 Task: Add a condition where "Description Contains the following string" "support agents" in new tickets in your groups.
Action: Mouse moved to (180, 512)
Screenshot: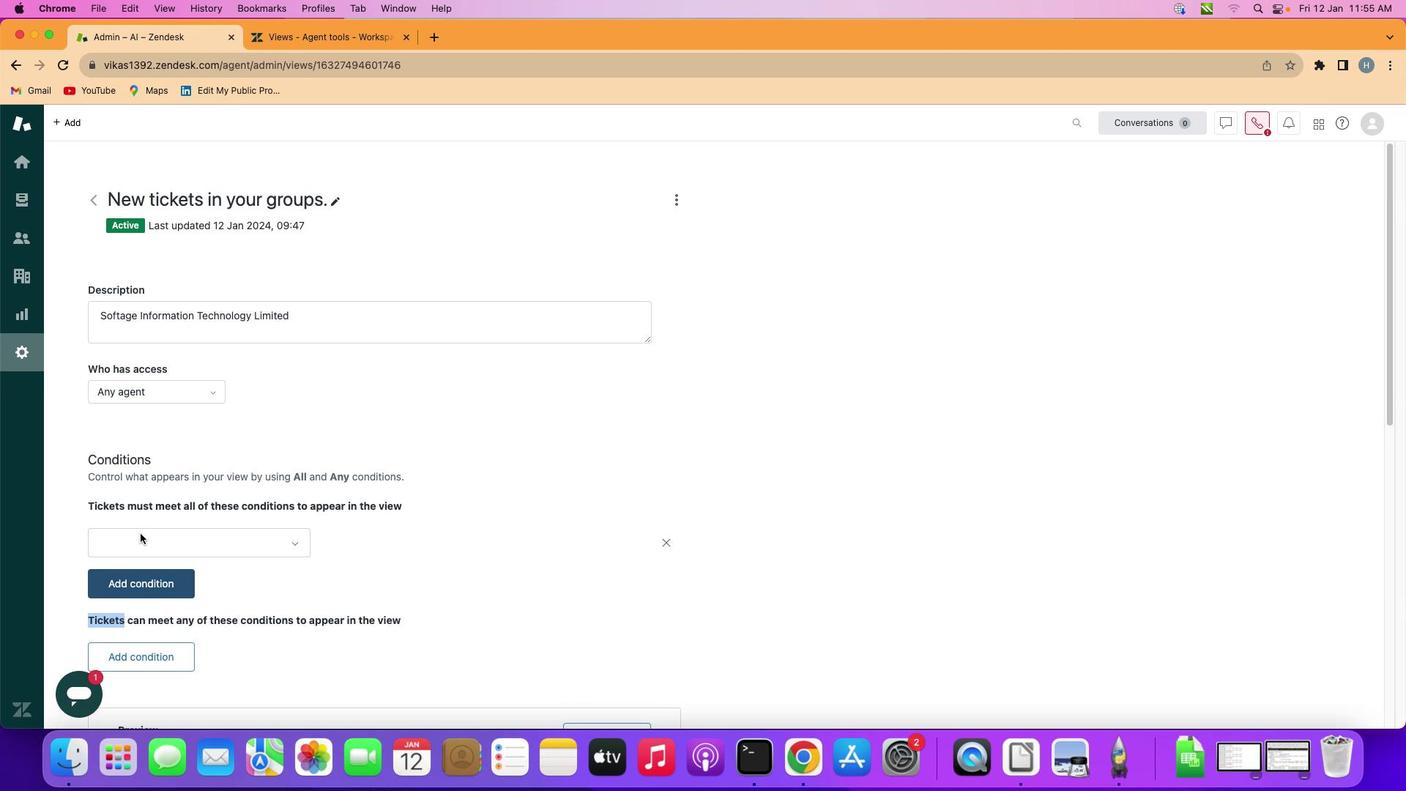 
Action: Mouse pressed left at (180, 512)
Screenshot: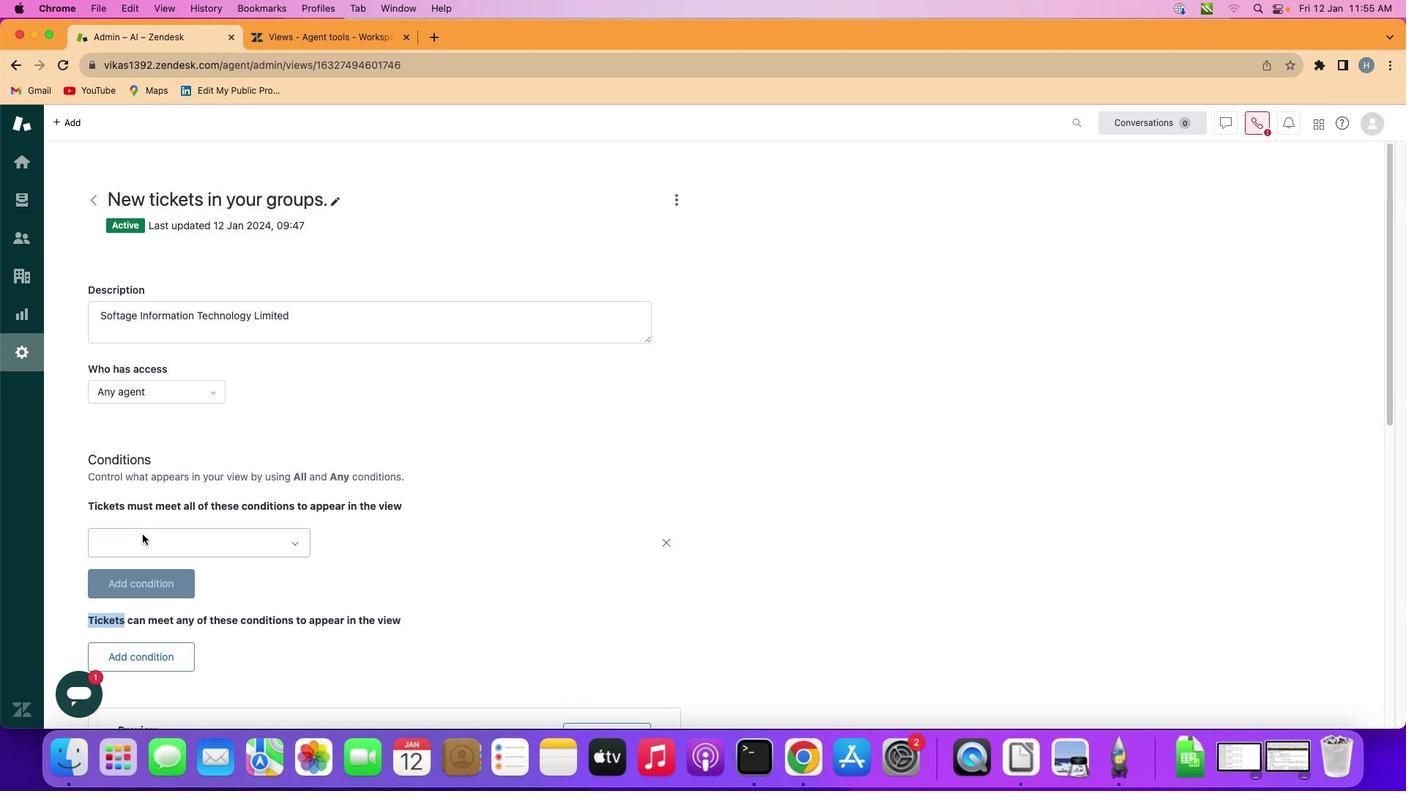 
Action: Mouse moved to (238, 512)
Screenshot: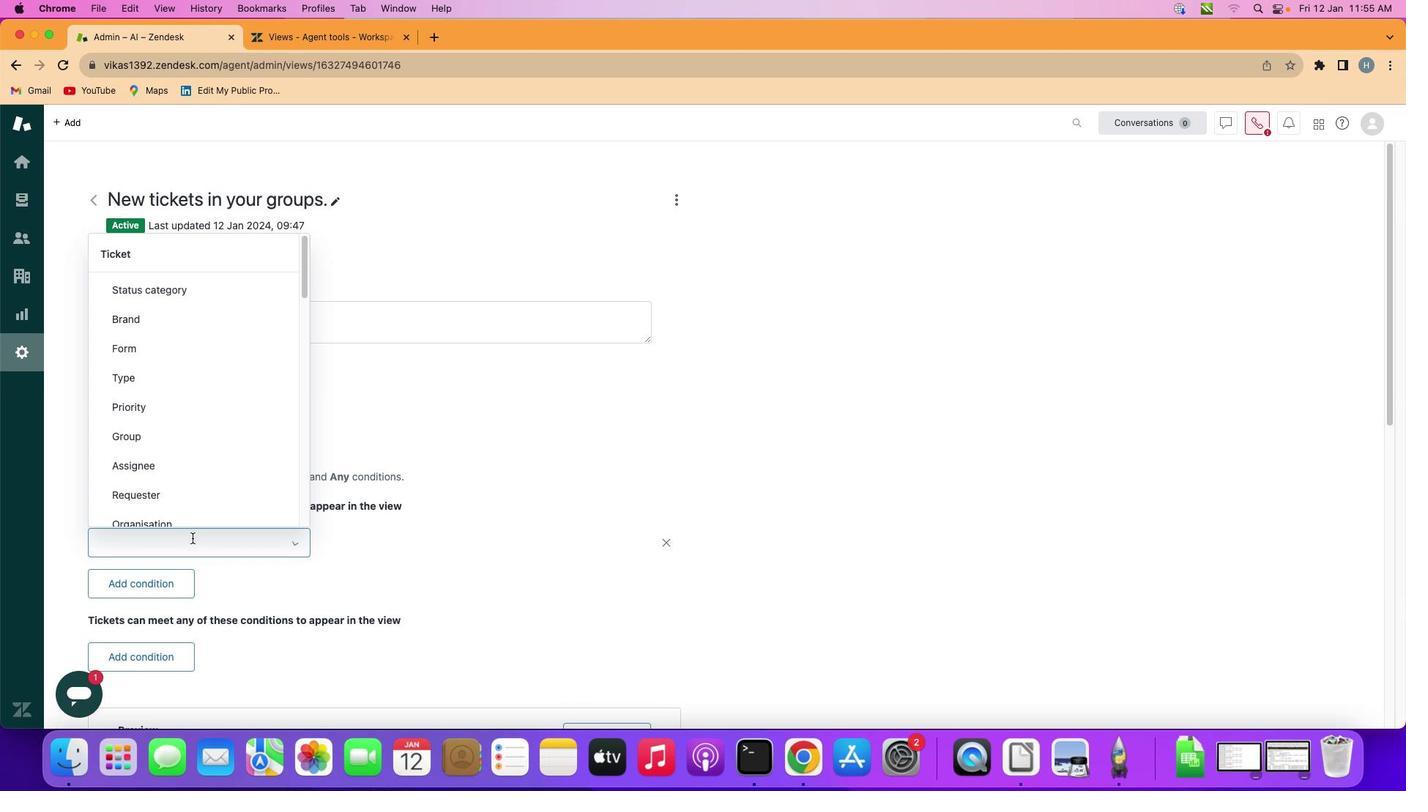 
Action: Mouse pressed left at (238, 512)
Screenshot: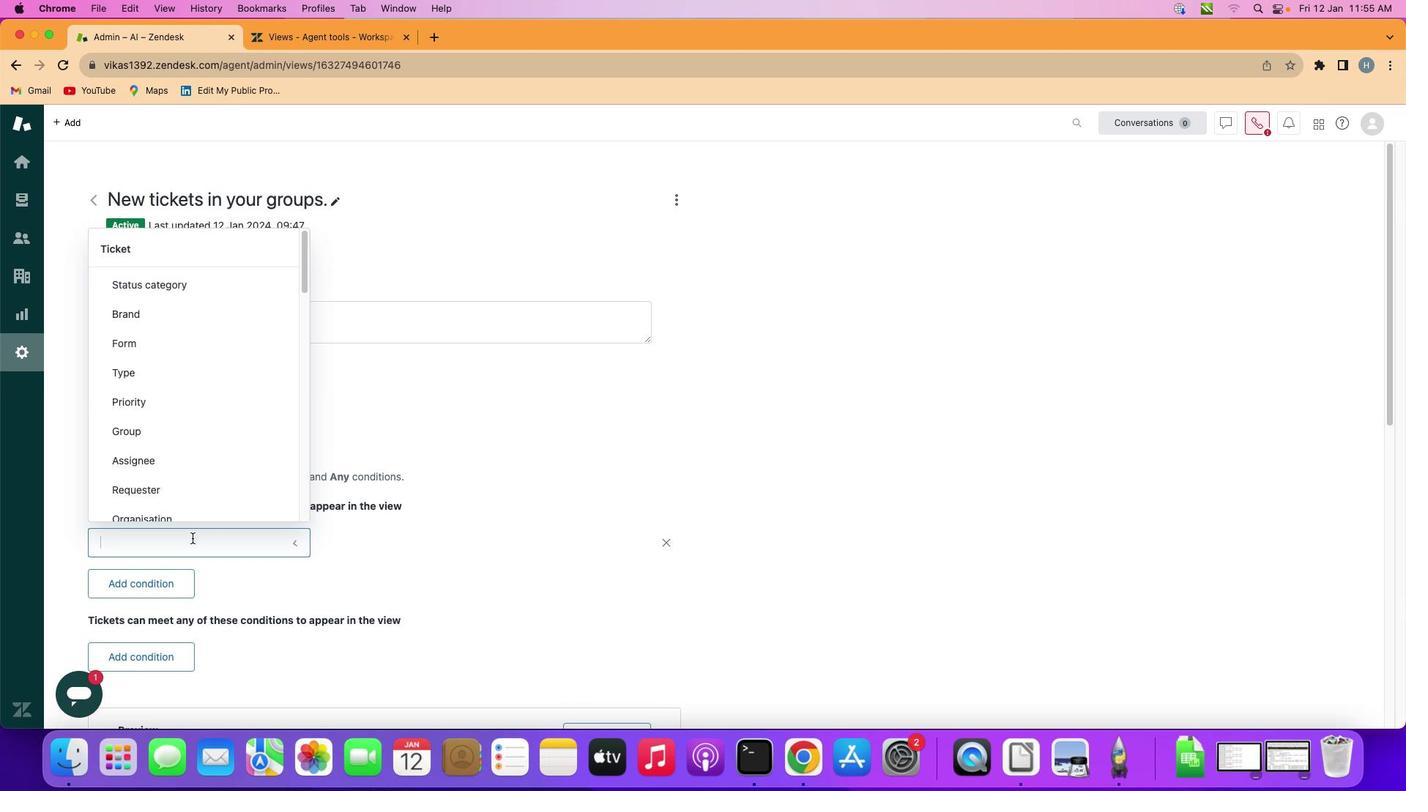 
Action: Mouse moved to (260, 485)
Screenshot: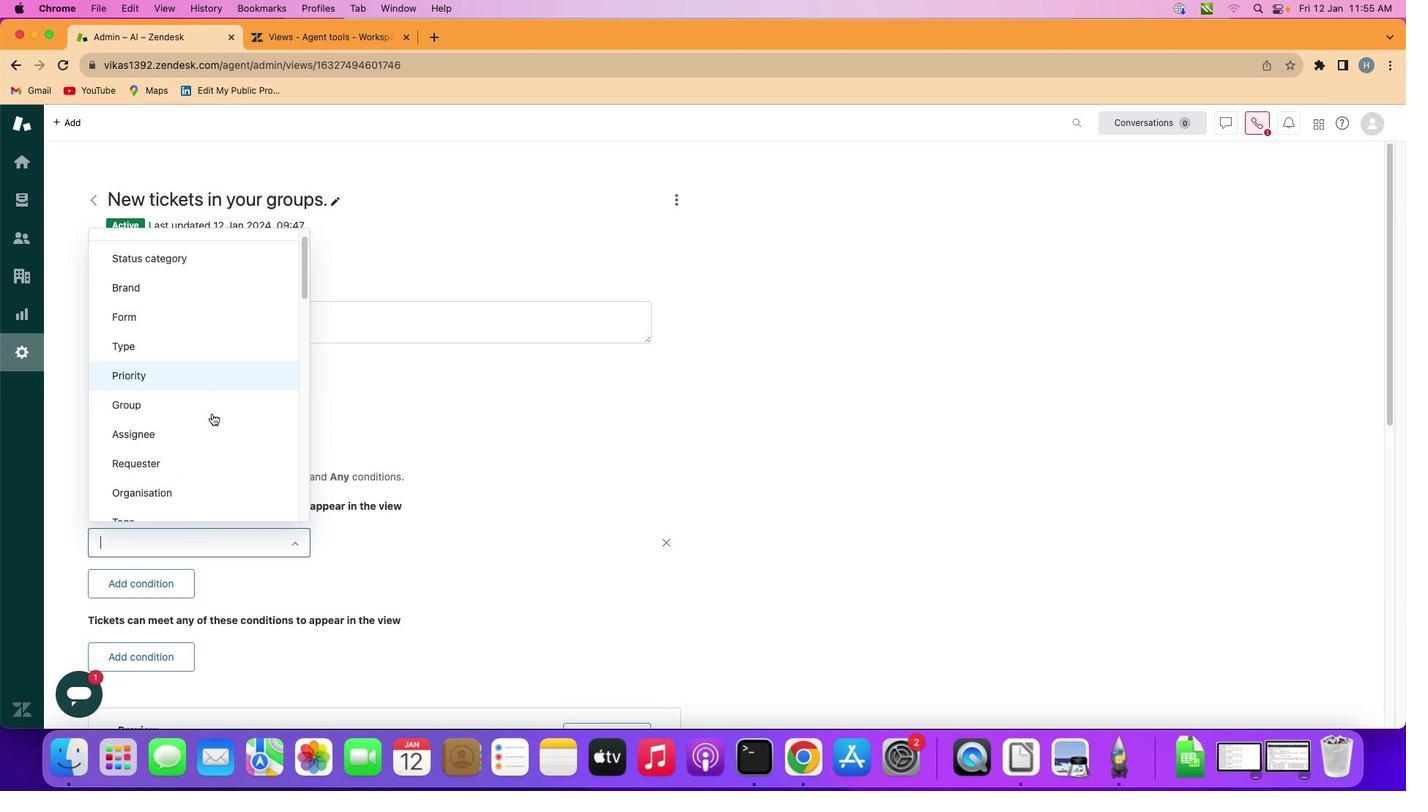 
Action: Mouse scrolled (260, 485) with delta (21, 395)
Screenshot: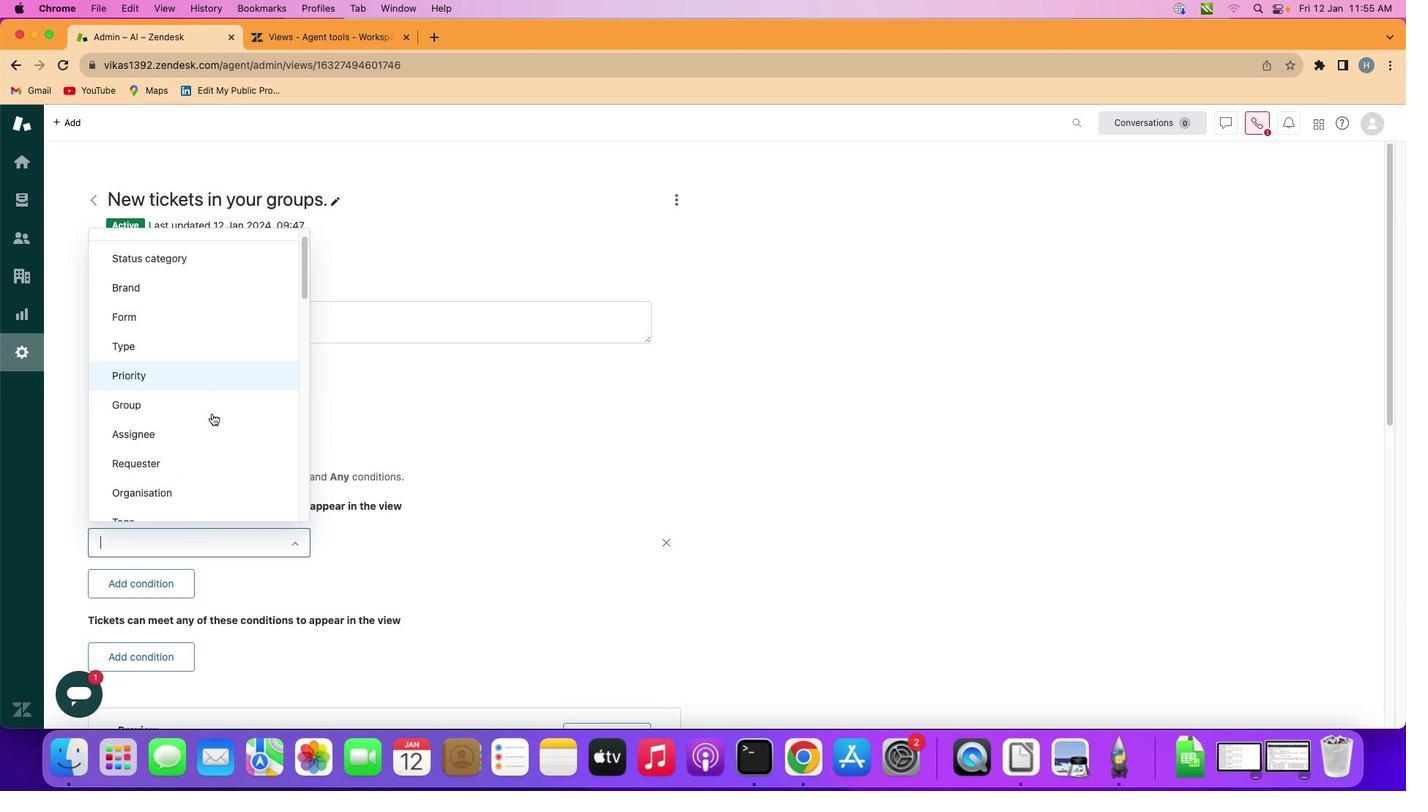 
Action: Mouse moved to (260, 485)
Screenshot: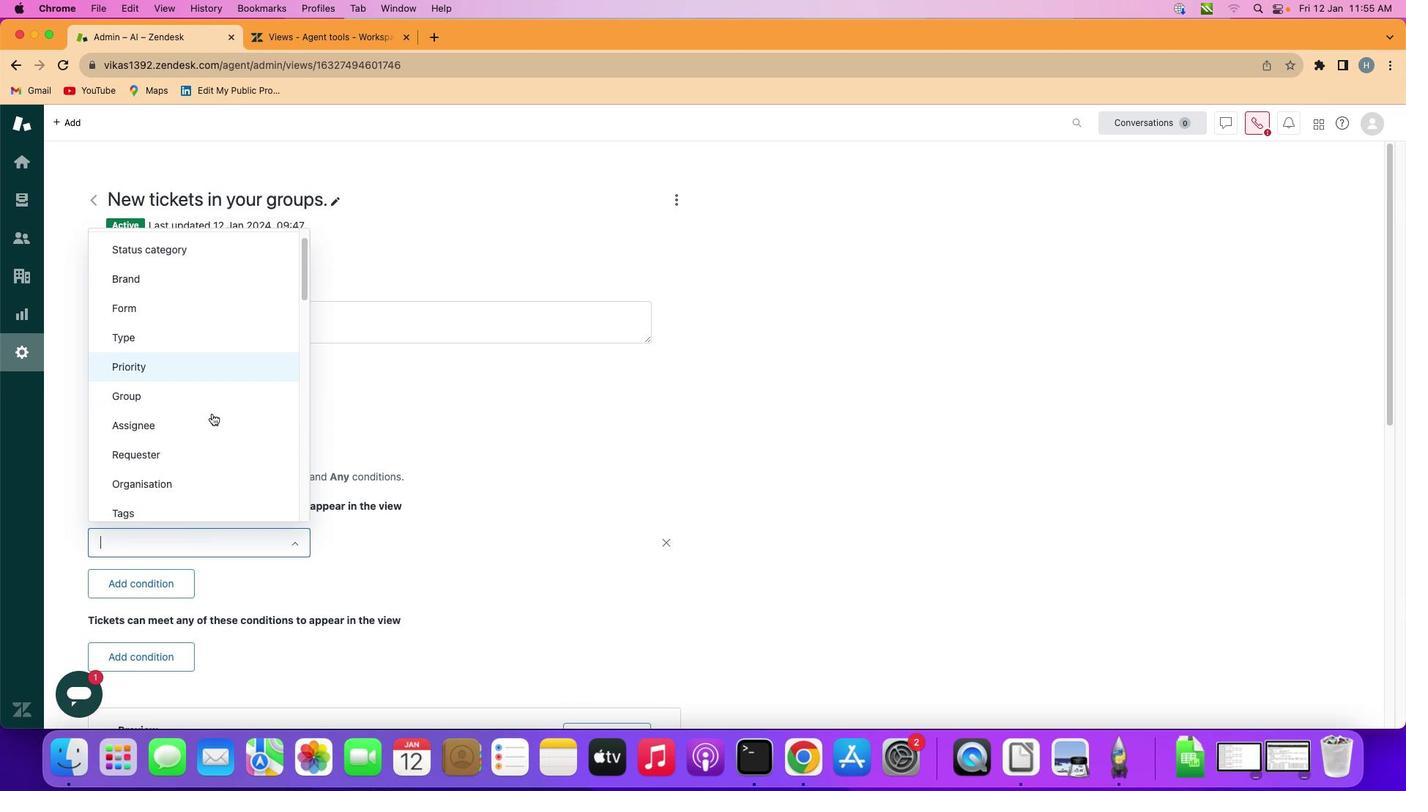 
Action: Mouse scrolled (260, 485) with delta (21, 395)
Screenshot: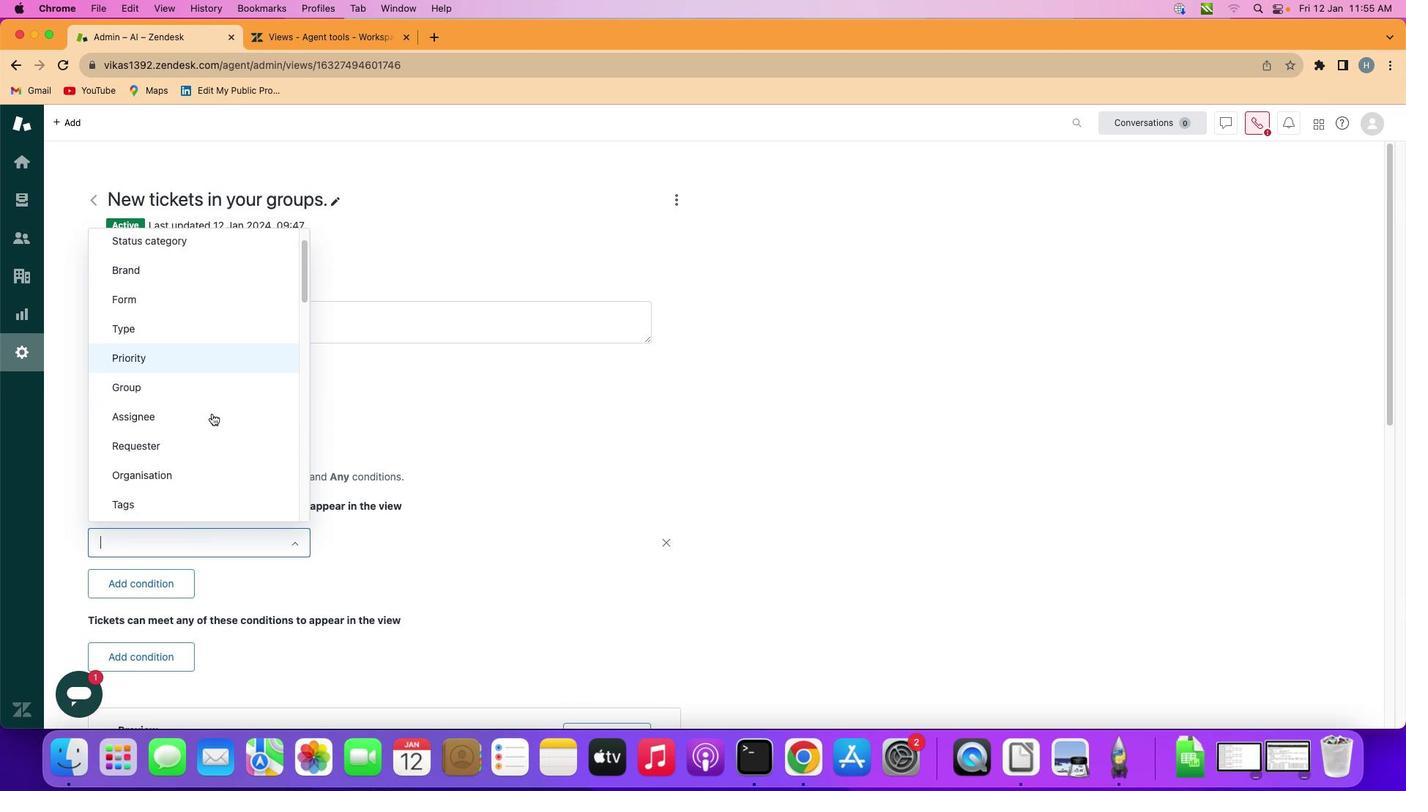 
Action: Mouse scrolled (260, 485) with delta (21, 395)
Screenshot: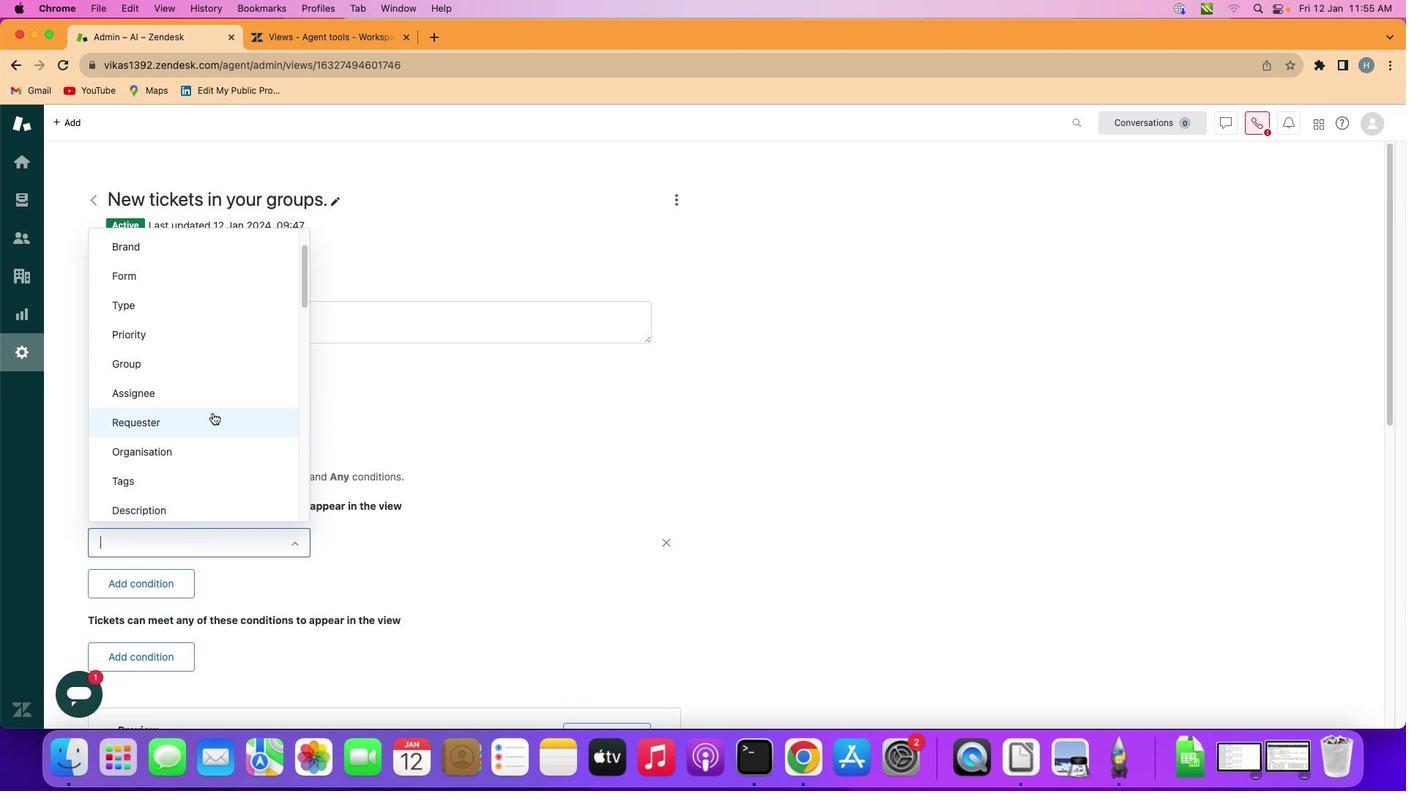 
Action: Mouse scrolled (260, 485) with delta (21, 395)
Screenshot: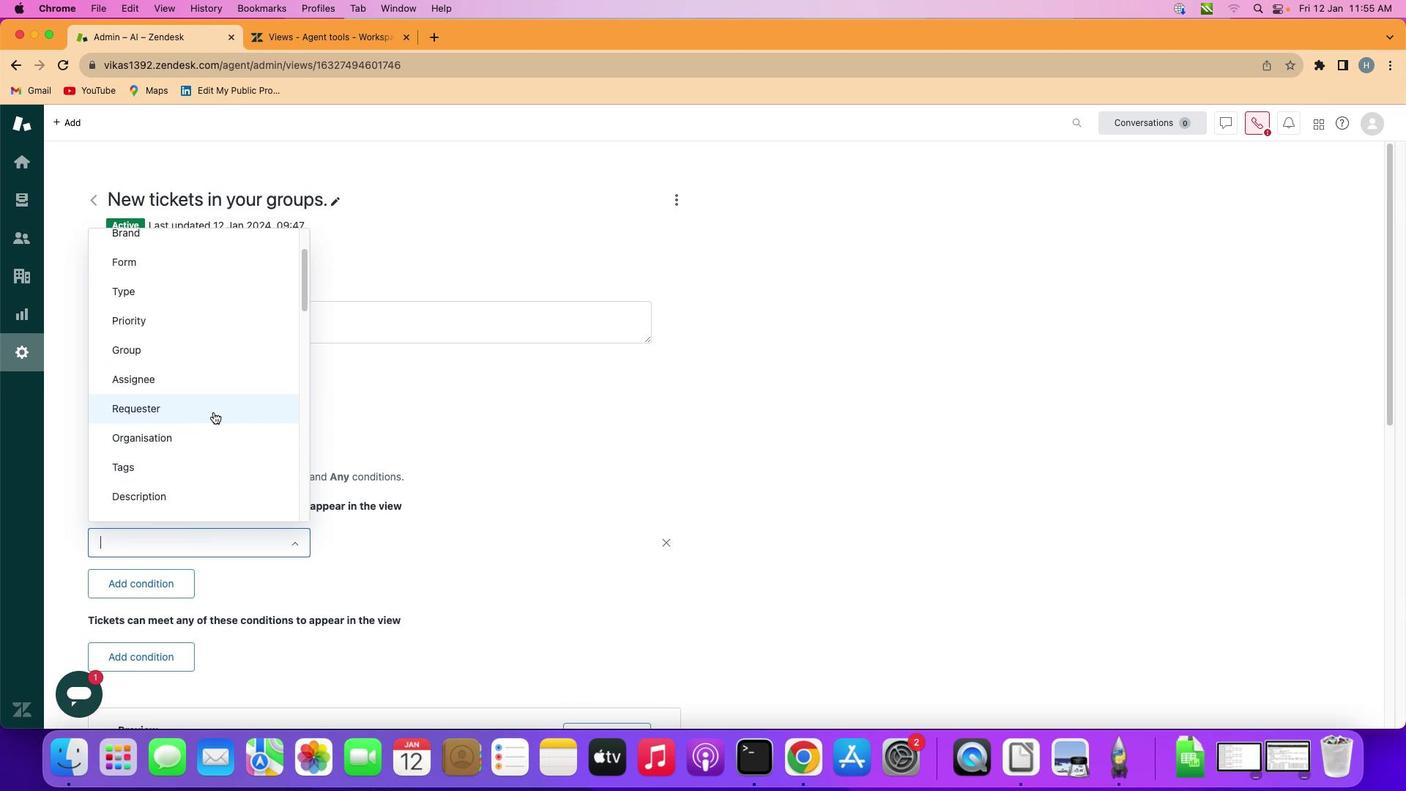 
Action: Mouse moved to (265, 503)
Screenshot: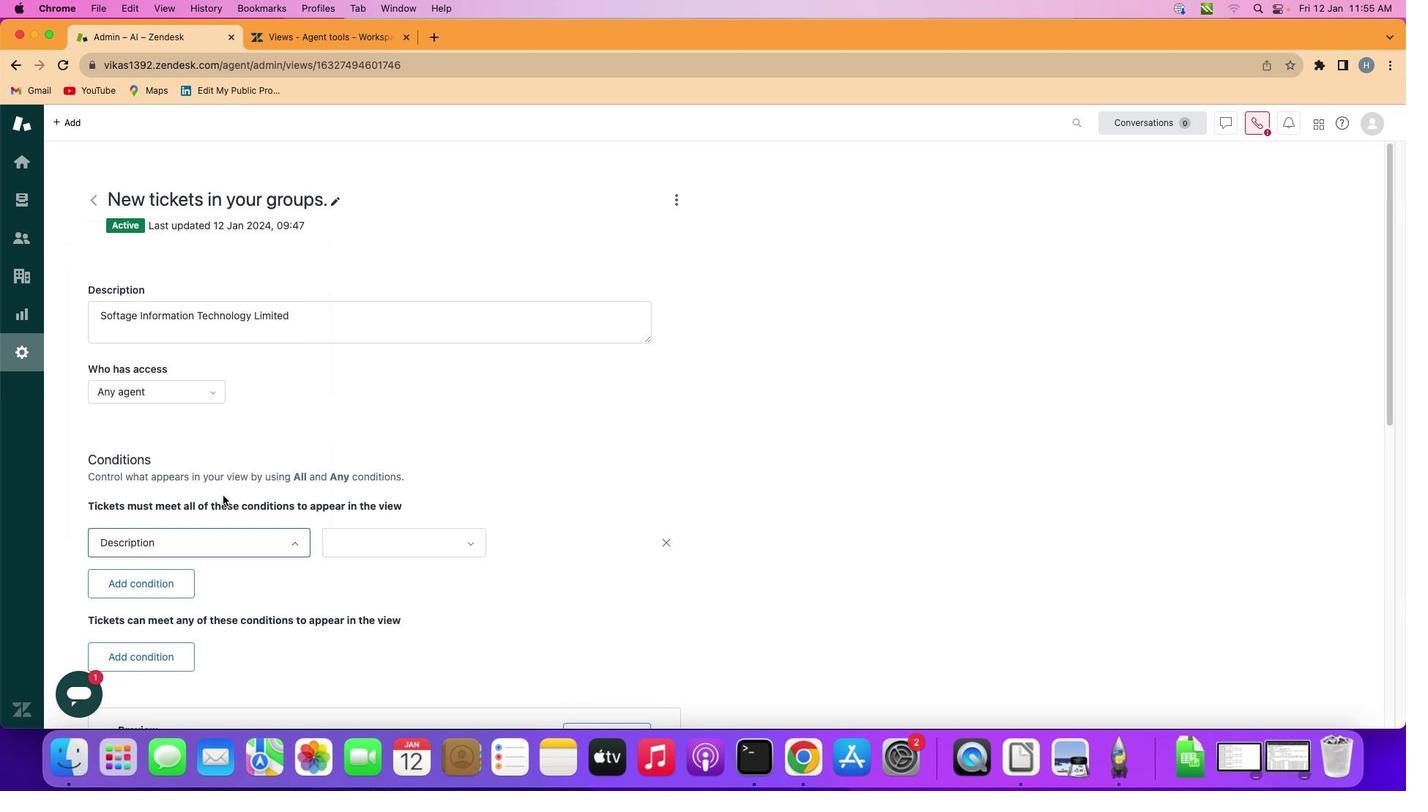 
Action: Mouse pressed left at (265, 503)
Screenshot: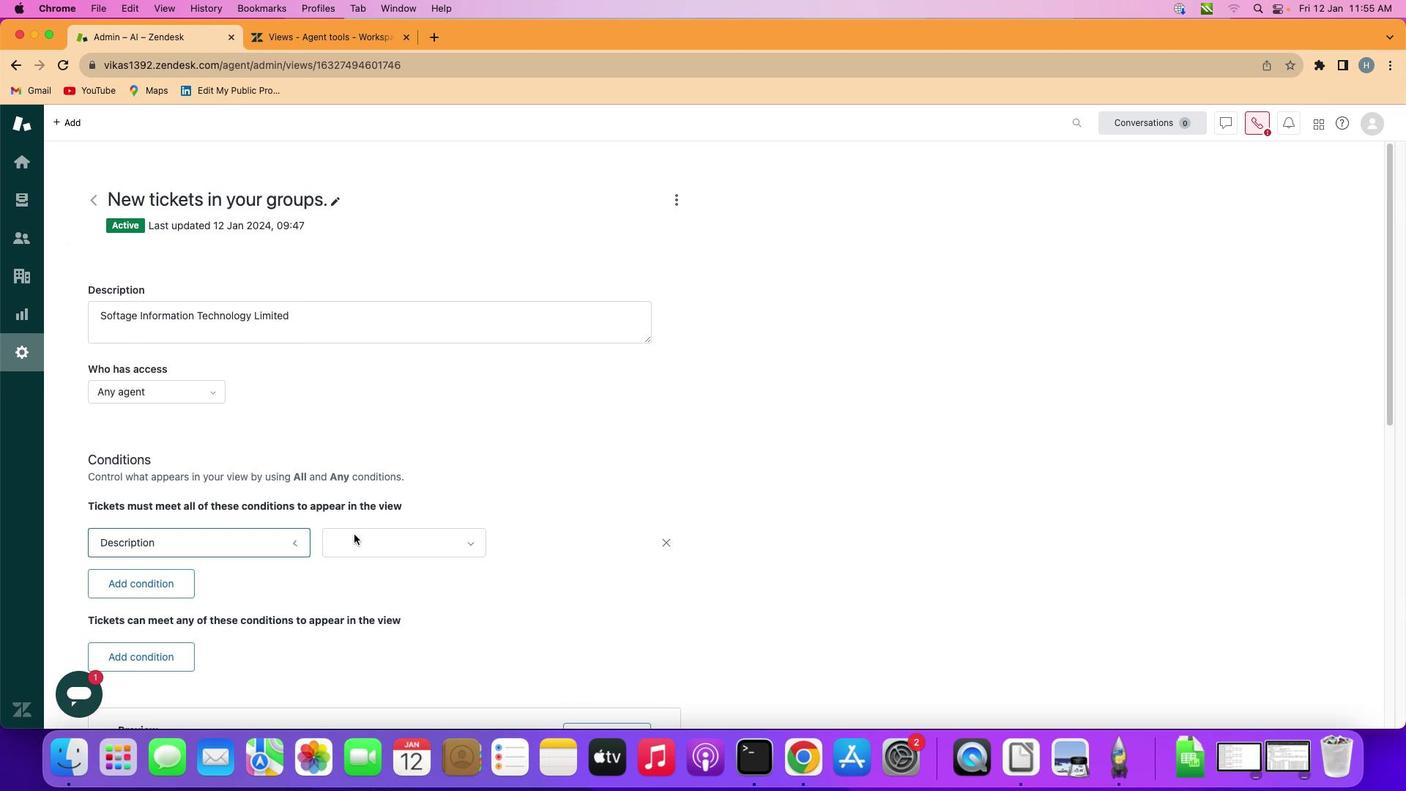 
Action: Mouse moved to (471, 511)
Screenshot: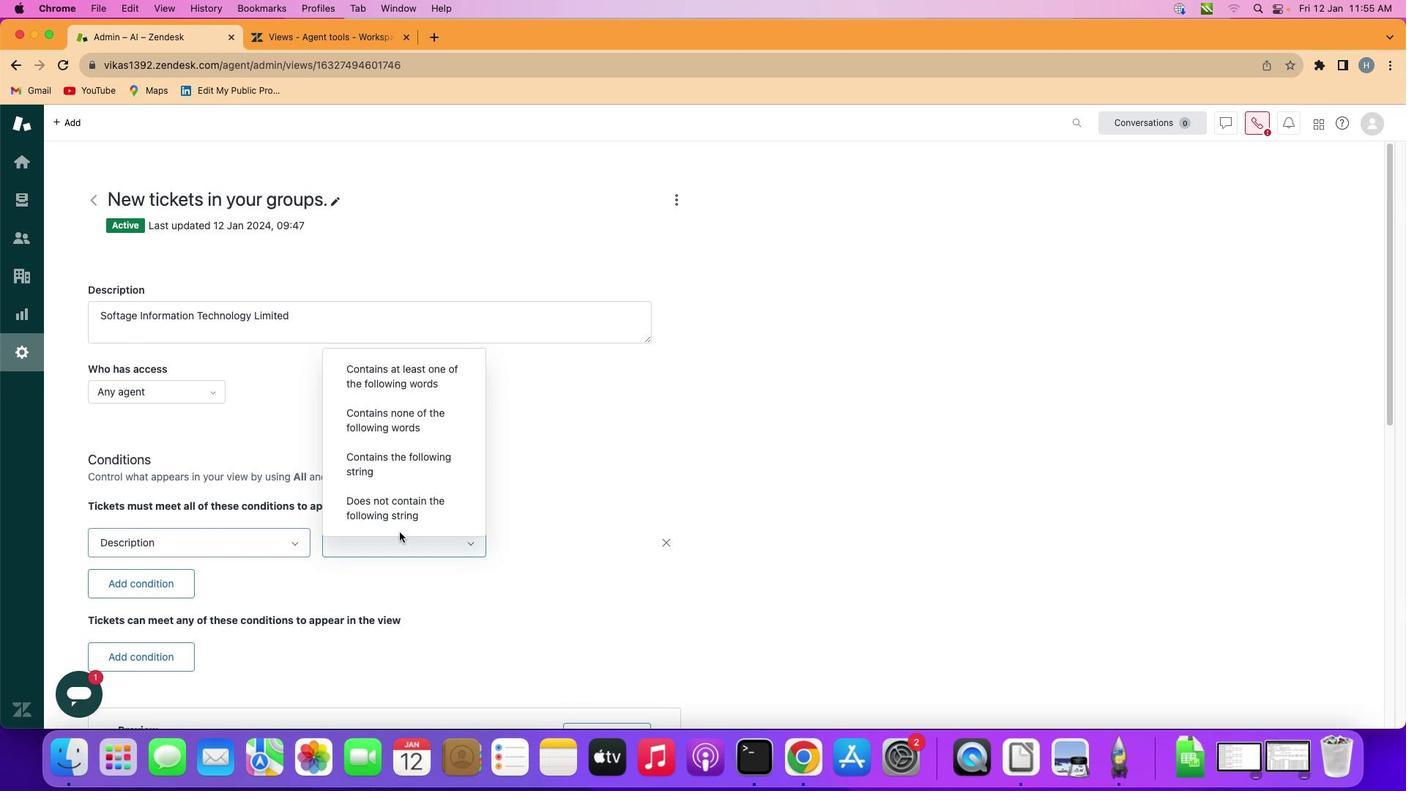 
Action: Mouse pressed left at (471, 511)
Screenshot: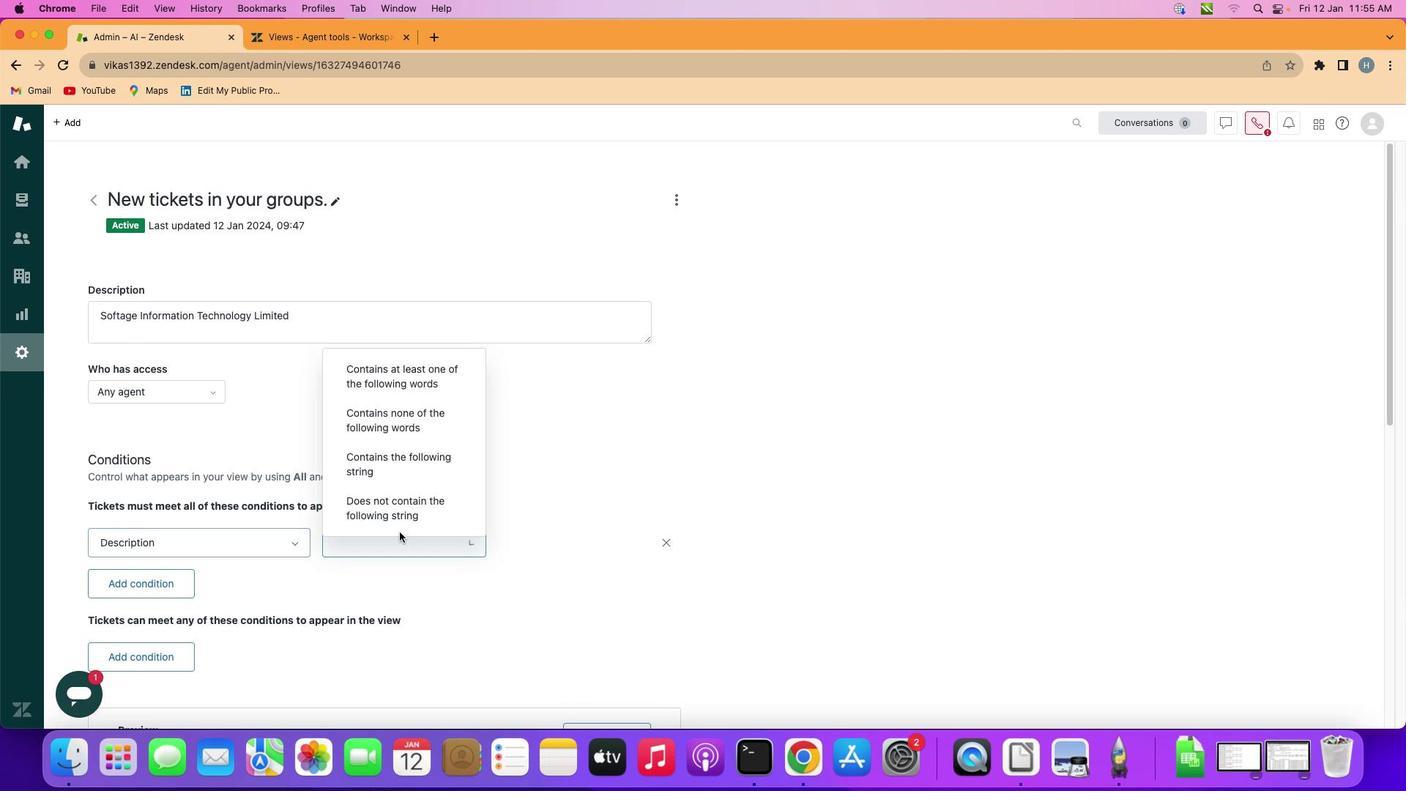 
Action: Mouse moved to (493, 495)
Screenshot: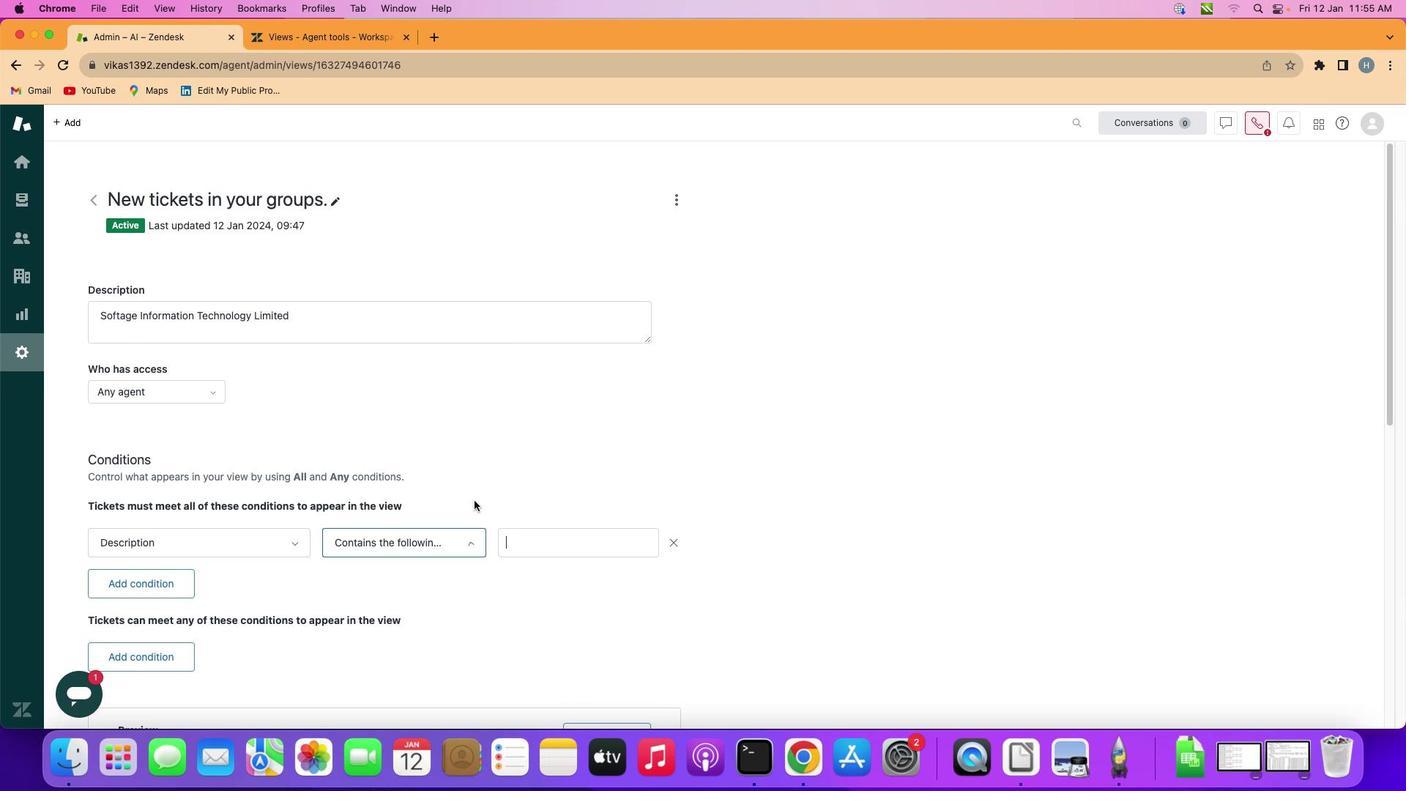 
Action: Mouse pressed left at (493, 495)
Screenshot: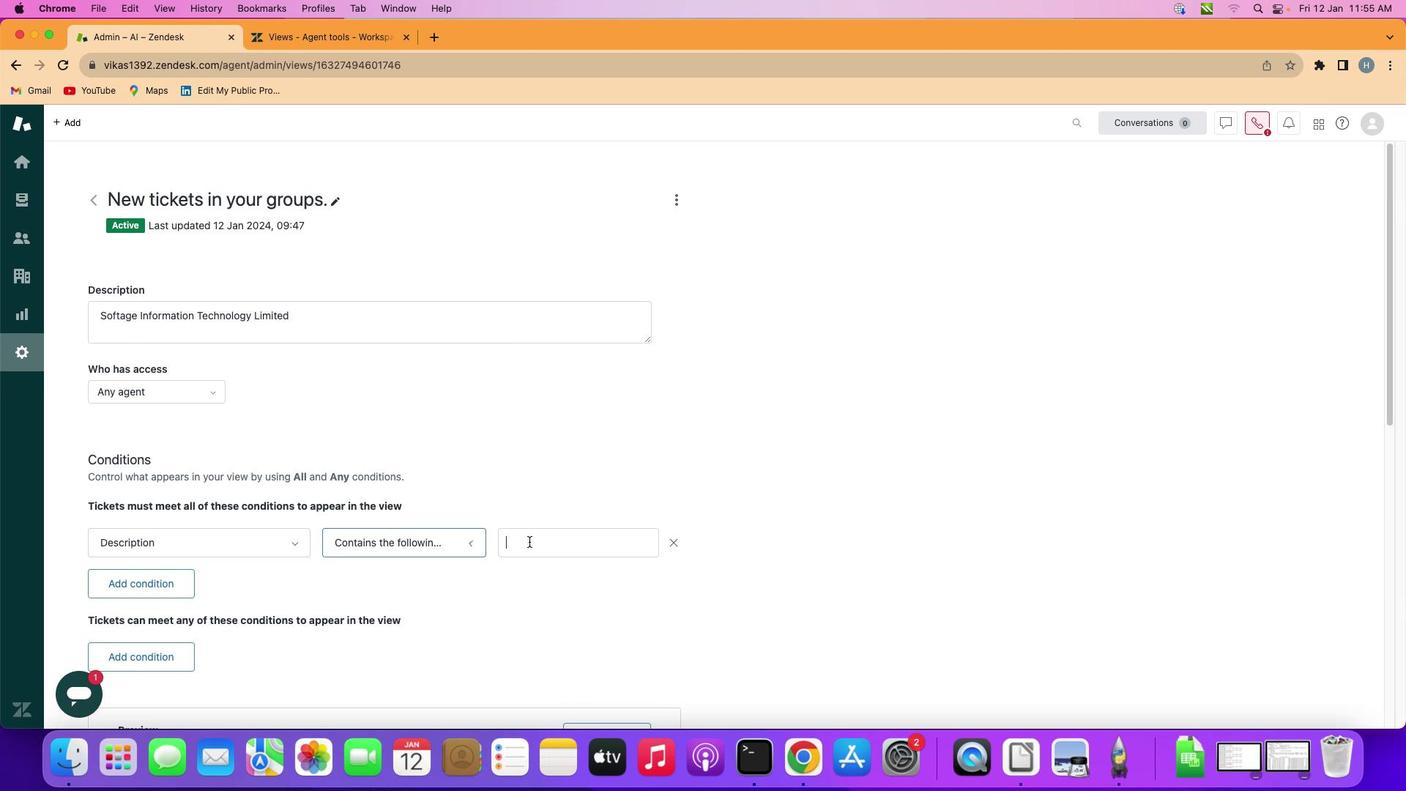 
Action: Mouse moved to (642, 515)
Screenshot: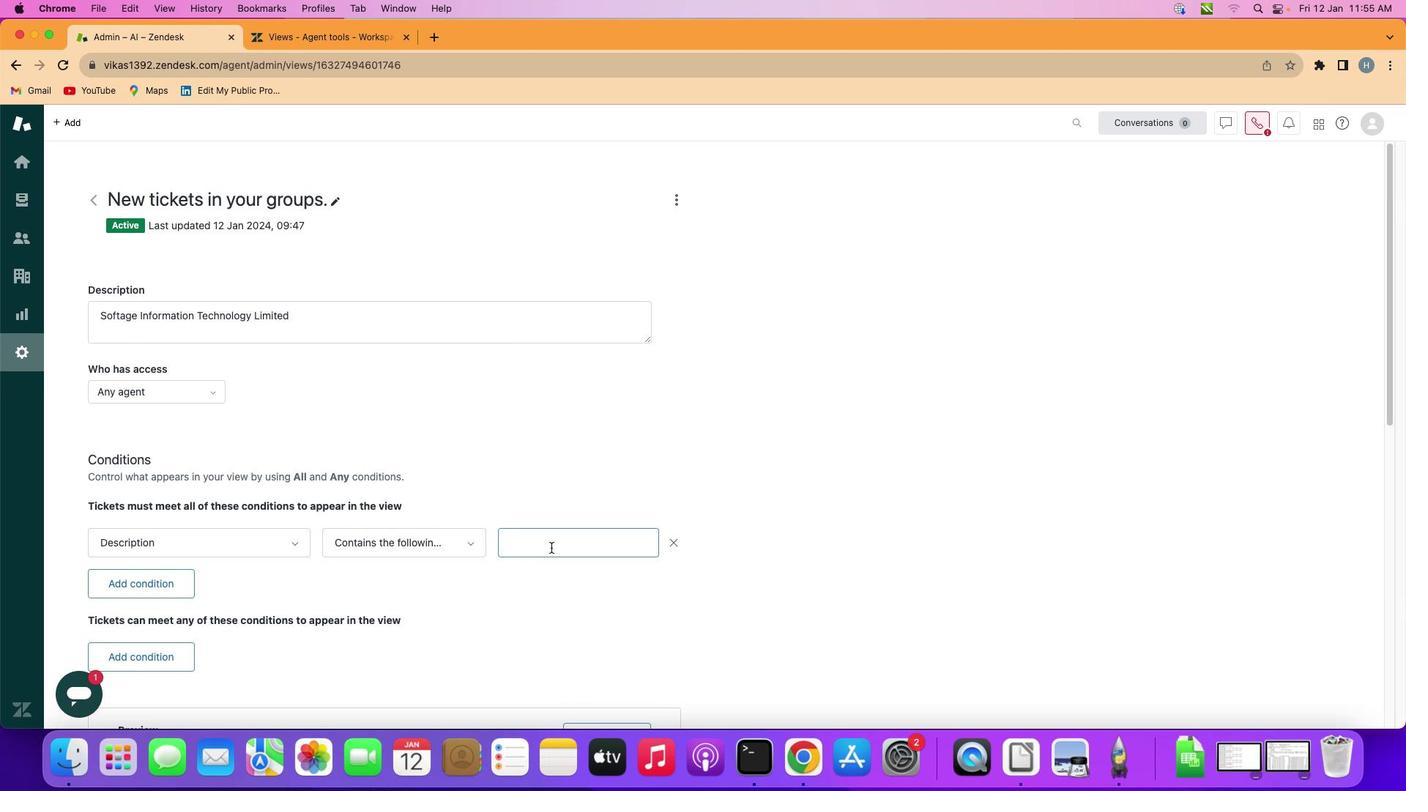 
Action: Key pressed Key.shift'S''u''p''p''o''r''t'Key.space'a''g''e''n''t''s'
Screenshot: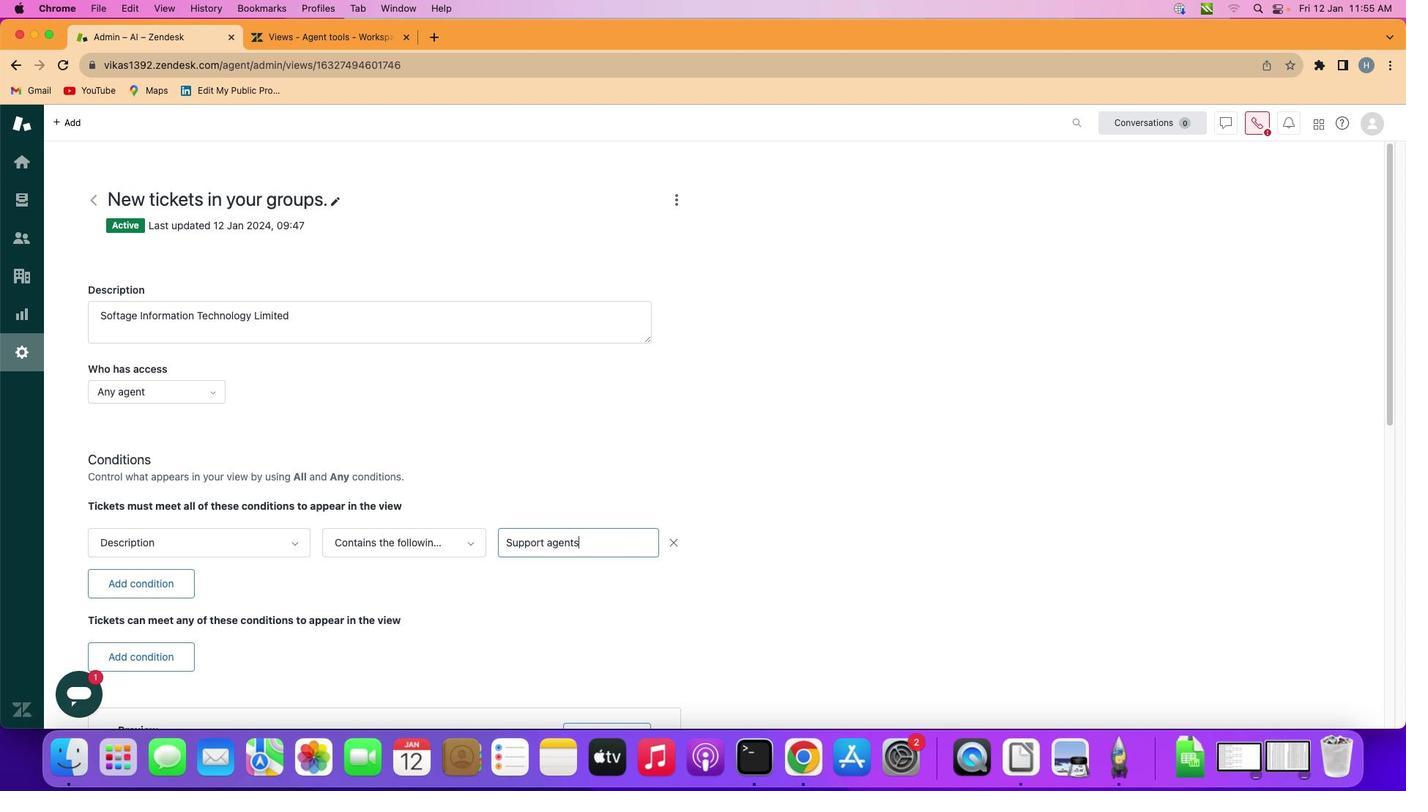 
